 Task: In Job application updates Choose email frequency Individual.
Action: Mouse moved to (652, 61)
Screenshot: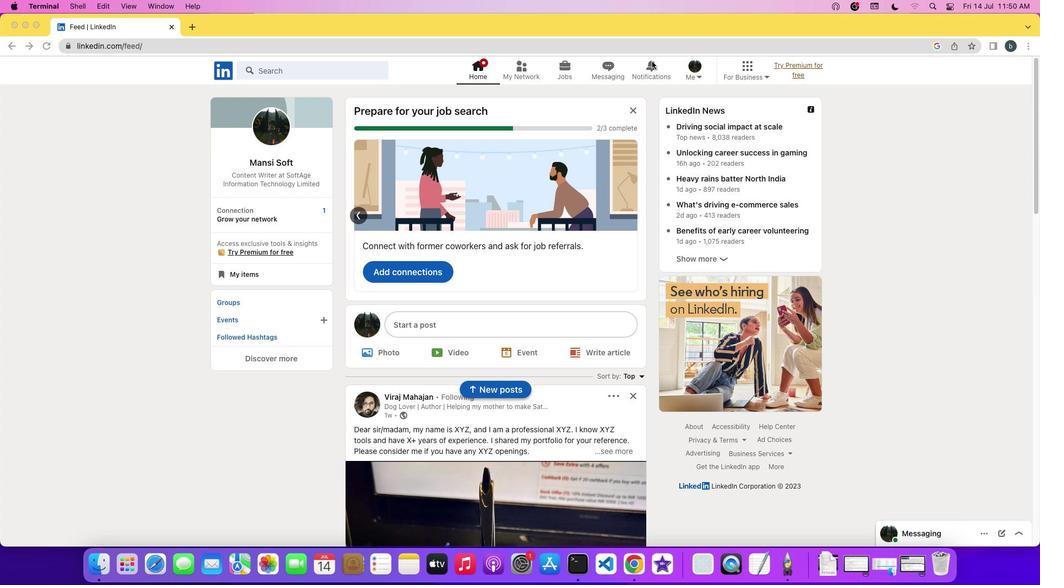 
Action: Mouse pressed left at (652, 61)
Screenshot: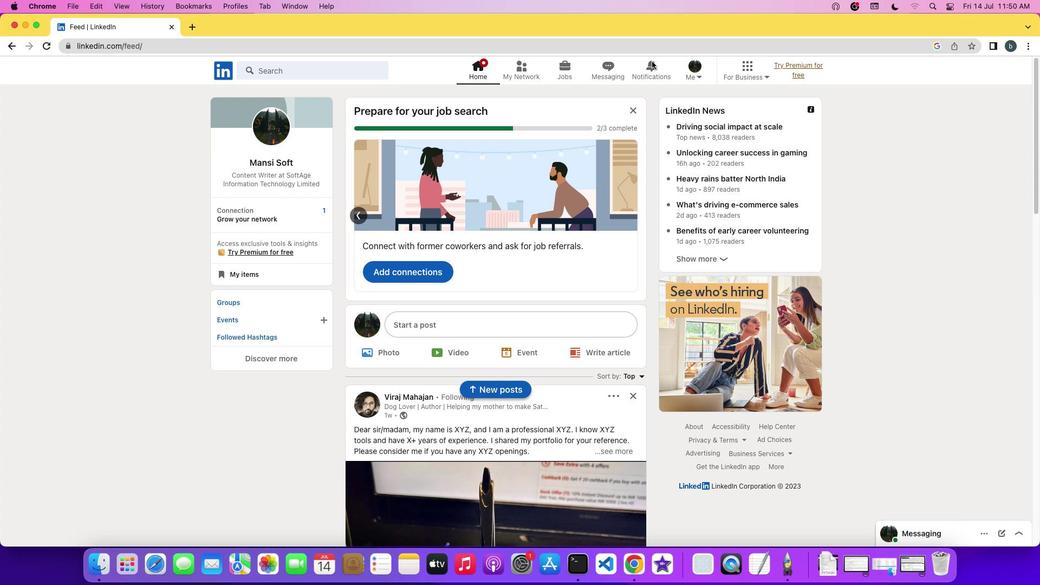 
Action: Mouse pressed left at (652, 61)
Screenshot: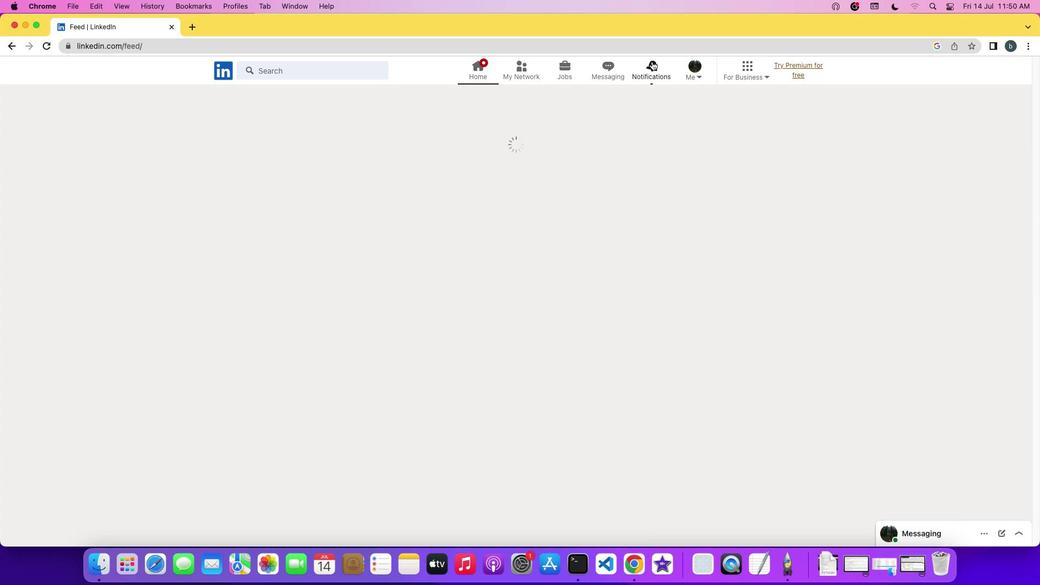 
Action: Mouse moved to (237, 142)
Screenshot: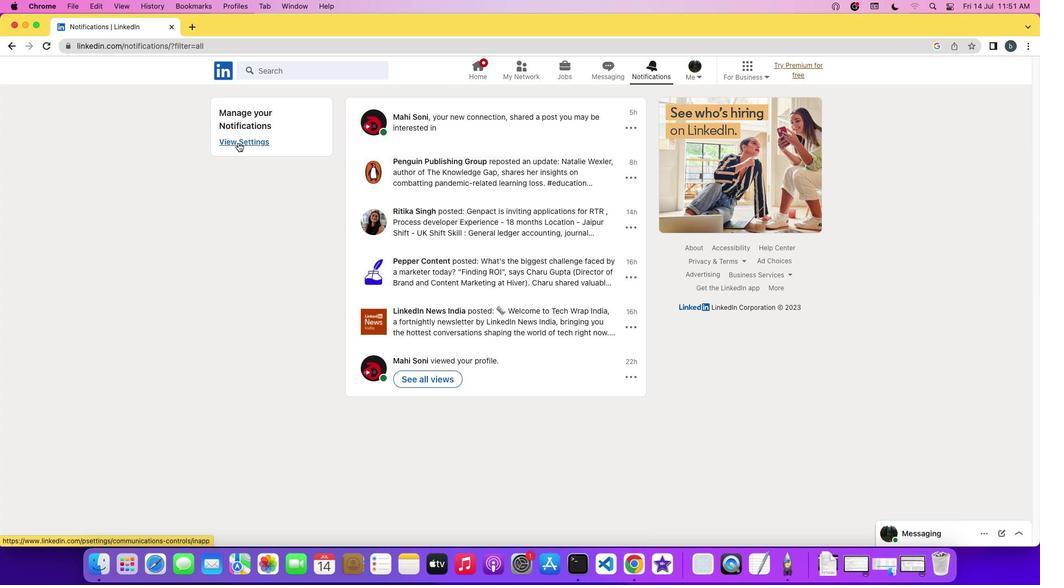 
Action: Mouse pressed left at (237, 142)
Screenshot: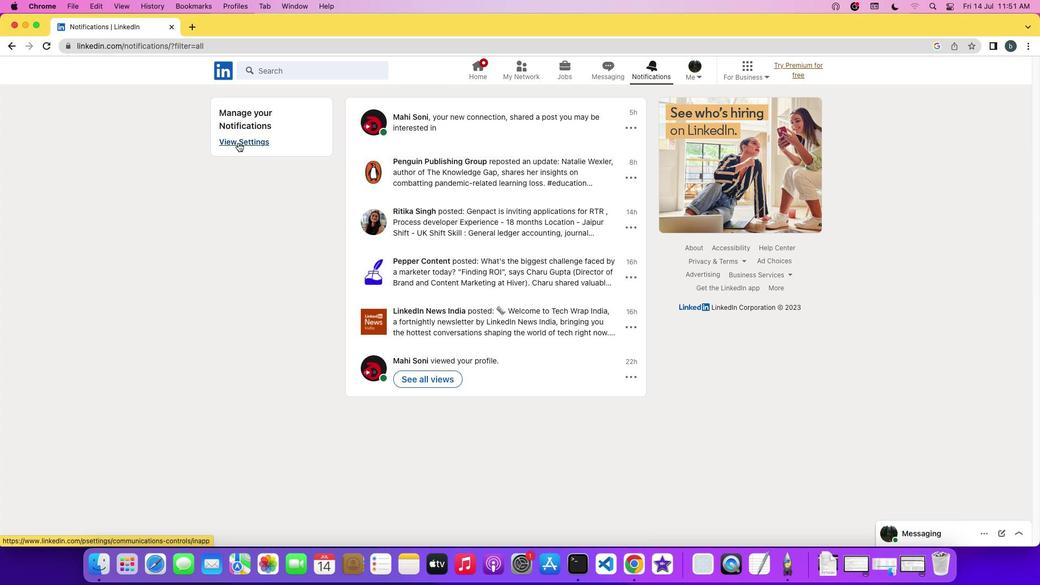 
Action: Mouse moved to (453, 134)
Screenshot: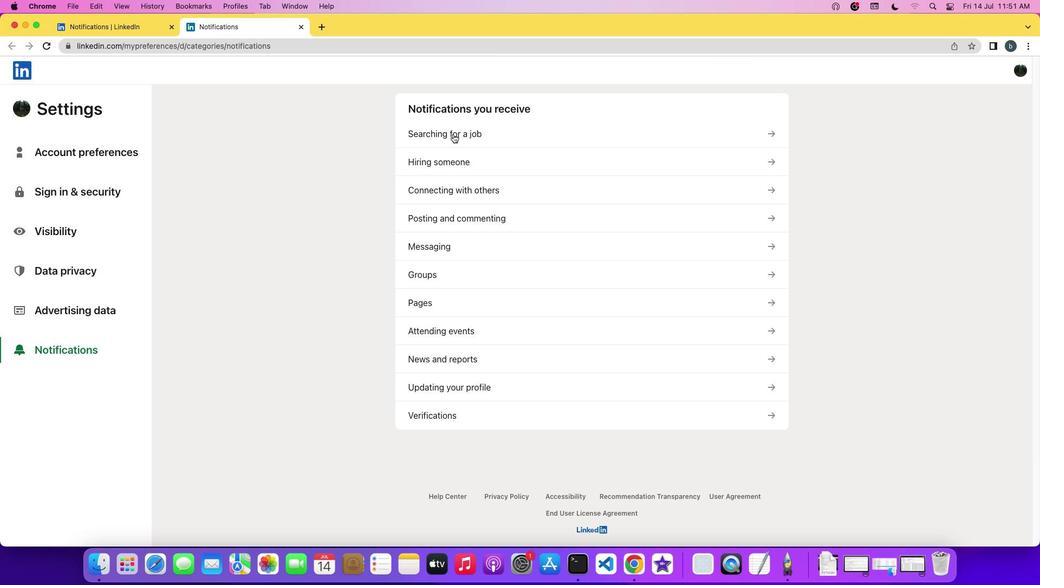 
Action: Mouse pressed left at (453, 134)
Screenshot: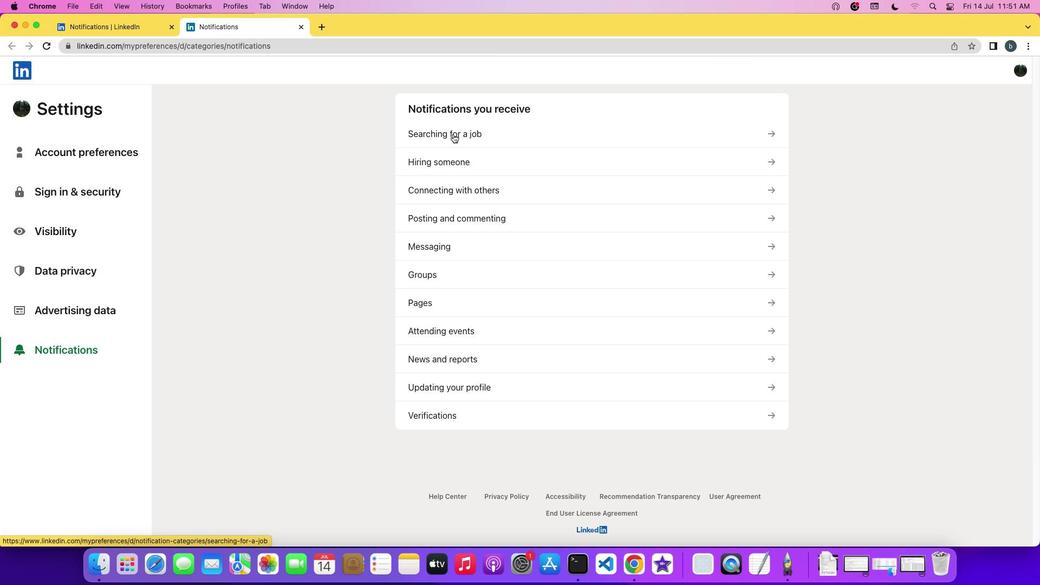 
Action: Mouse moved to (456, 293)
Screenshot: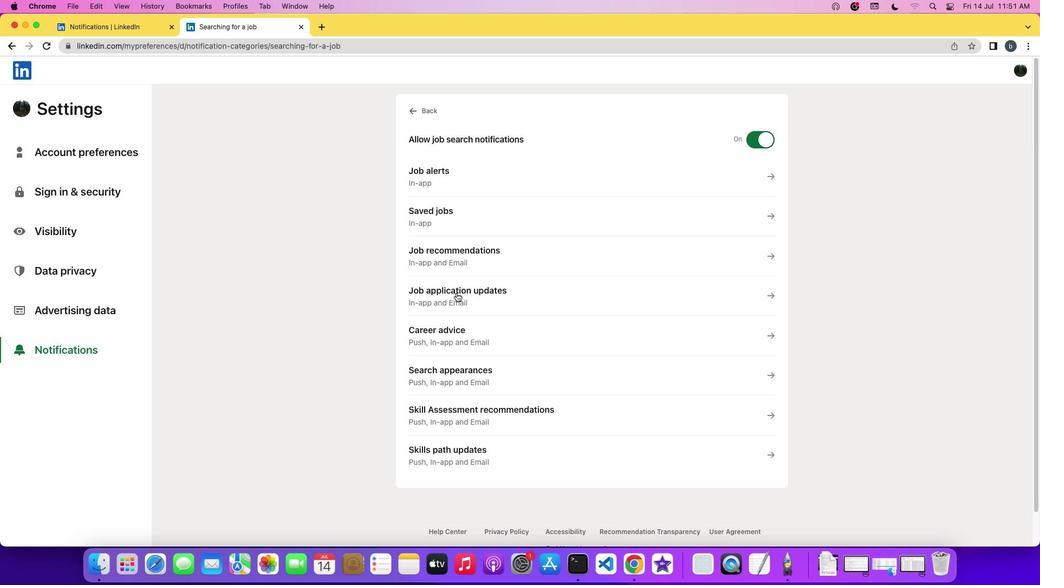 
Action: Mouse pressed left at (456, 293)
Screenshot: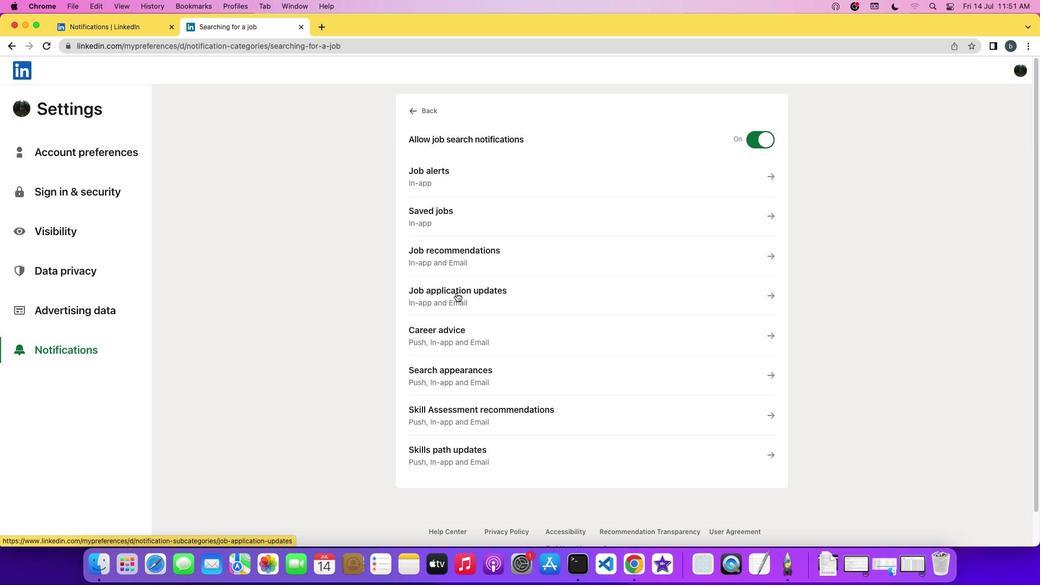 
Action: Mouse moved to (418, 371)
Screenshot: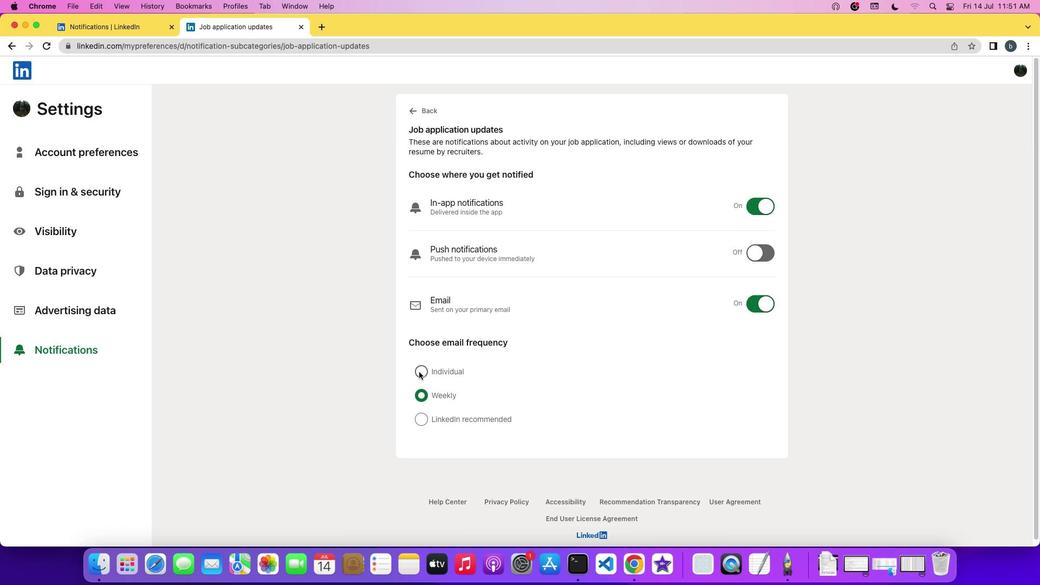
Action: Mouse pressed left at (418, 371)
Screenshot: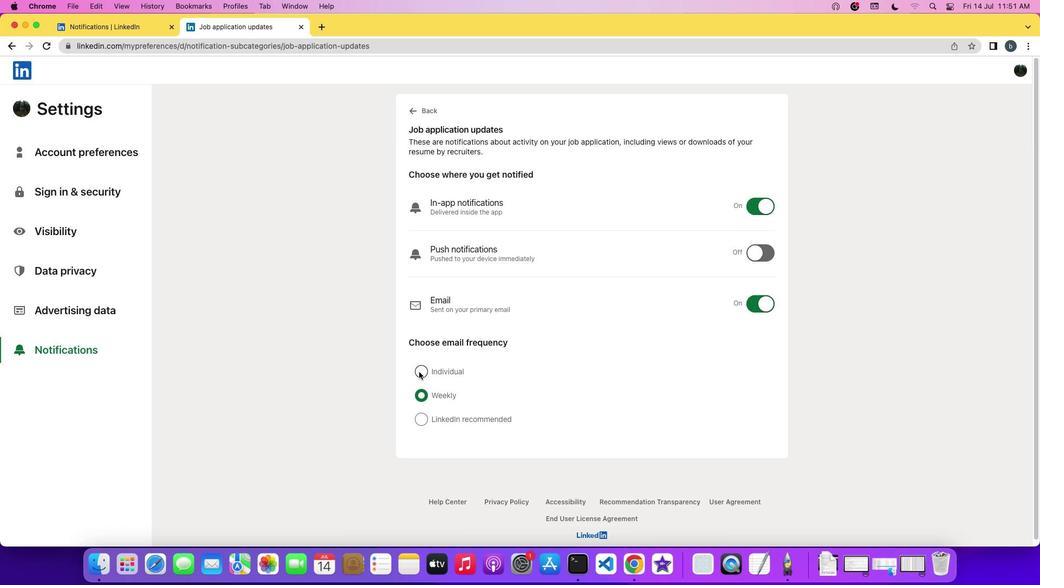 
Action: Mouse moved to (523, 381)
Screenshot: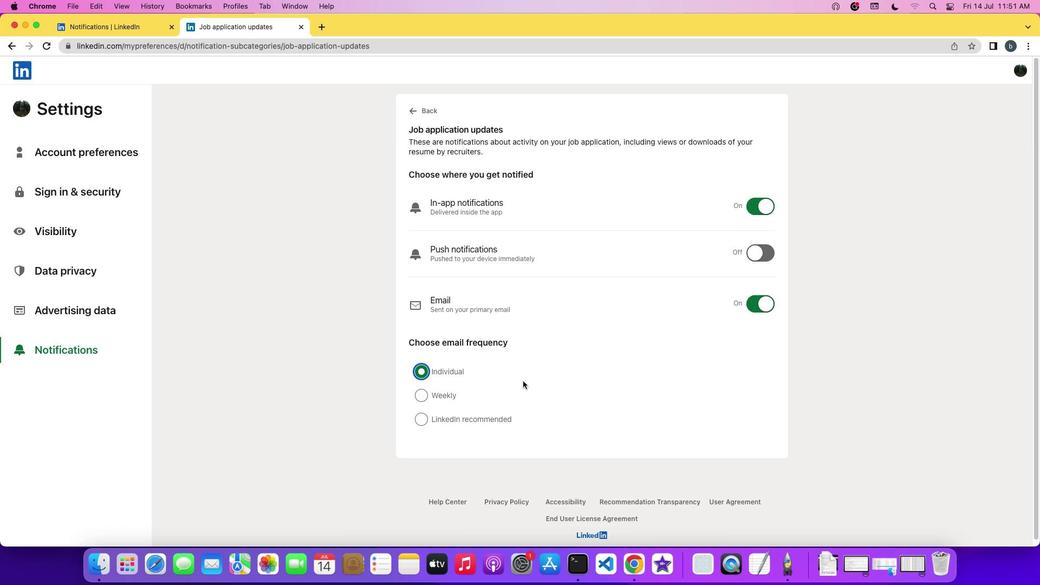 
